 Task: Go to Program & Features. Select Whole Food Market. Add to cart Organic Tomatoes-1. Select Amazon Health. Add to cart Royal Jelly Nutritional Supplements-2. Place order for Dana Mitchell, _x000D_
5440 Windswept Trce_x000D_
Buford, Georgia(GA), 30518, Cell Number (678) 714-9141
Action: Mouse moved to (27, 75)
Screenshot: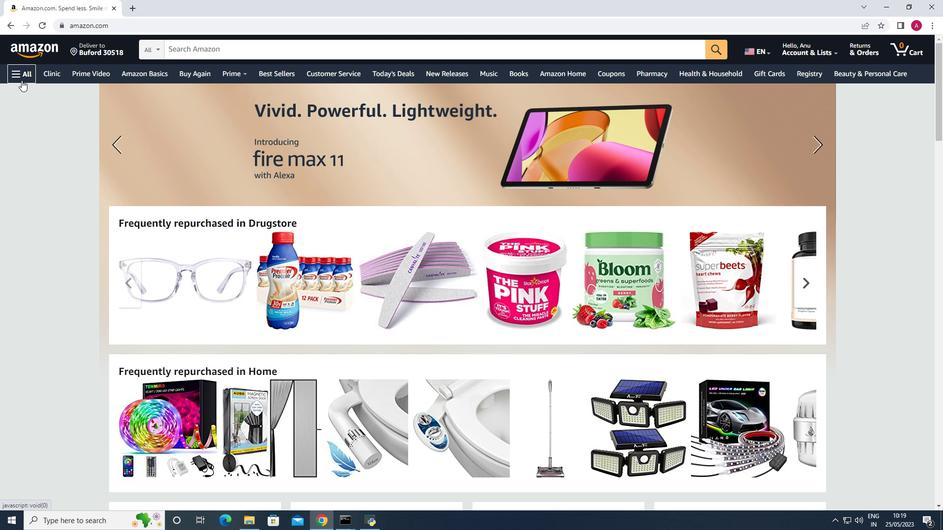
Action: Mouse pressed left at (27, 75)
Screenshot: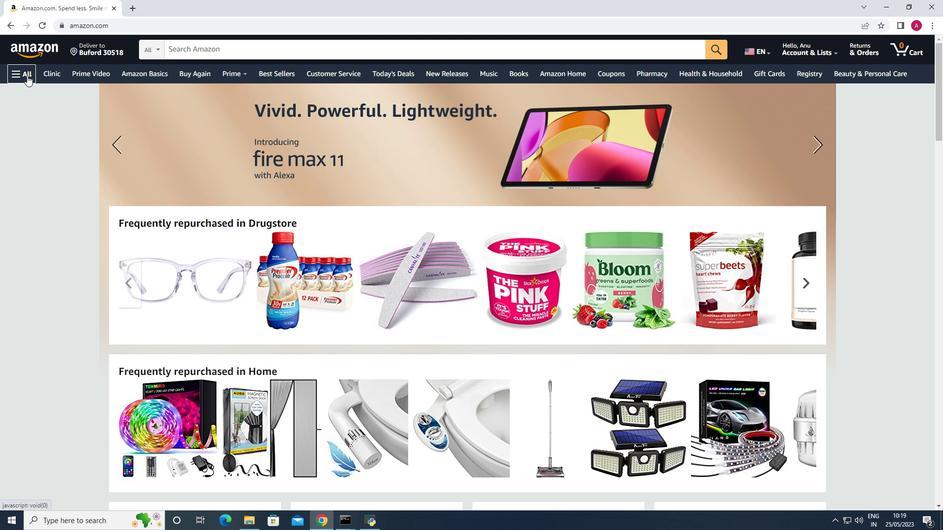 
Action: Mouse moved to (67, 223)
Screenshot: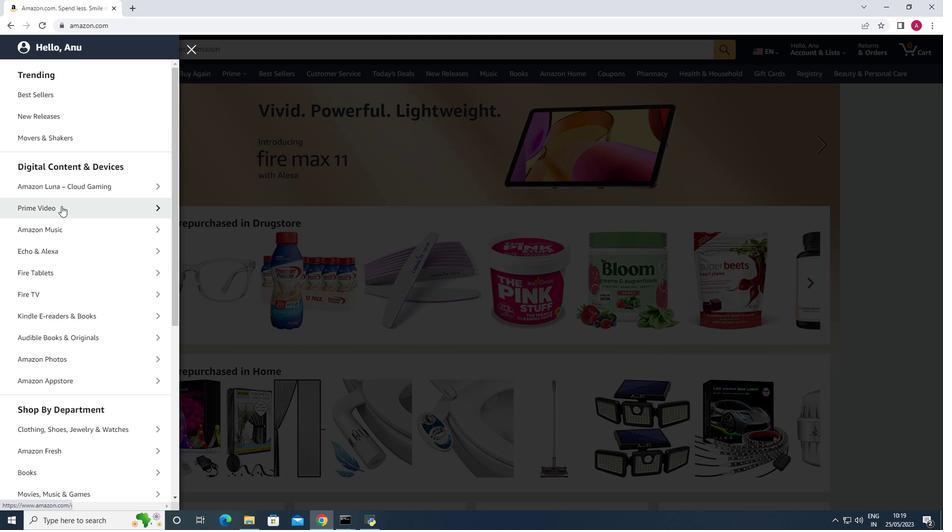 
Action: Mouse scrolled (67, 223) with delta (0, 0)
Screenshot: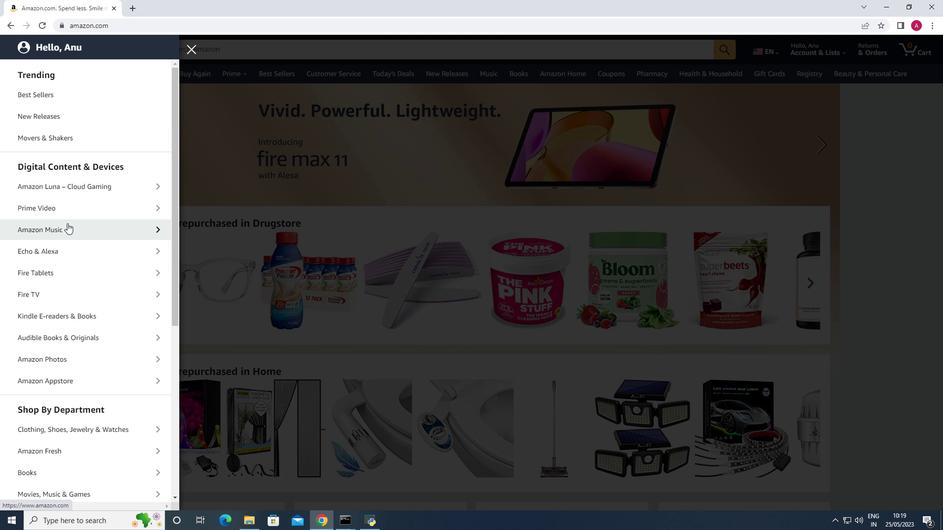 
Action: Mouse scrolled (67, 223) with delta (0, 0)
Screenshot: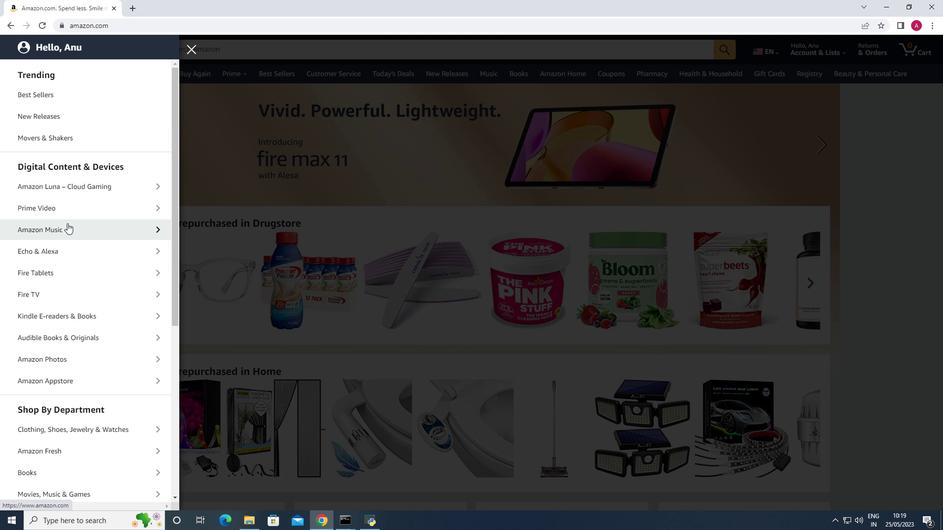 
Action: Mouse scrolled (67, 223) with delta (0, 0)
Screenshot: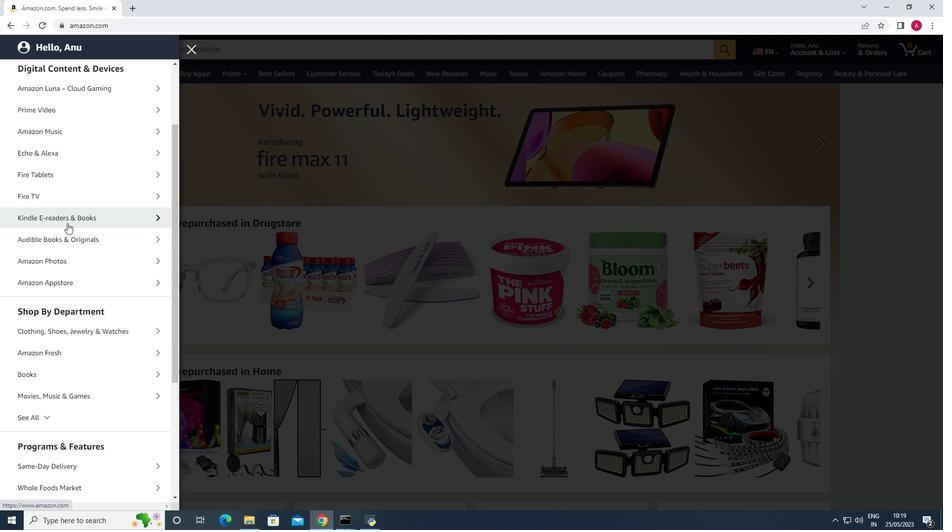 
Action: Mouse scrolled (67, 223) with delta (0, 0)
Screenshot: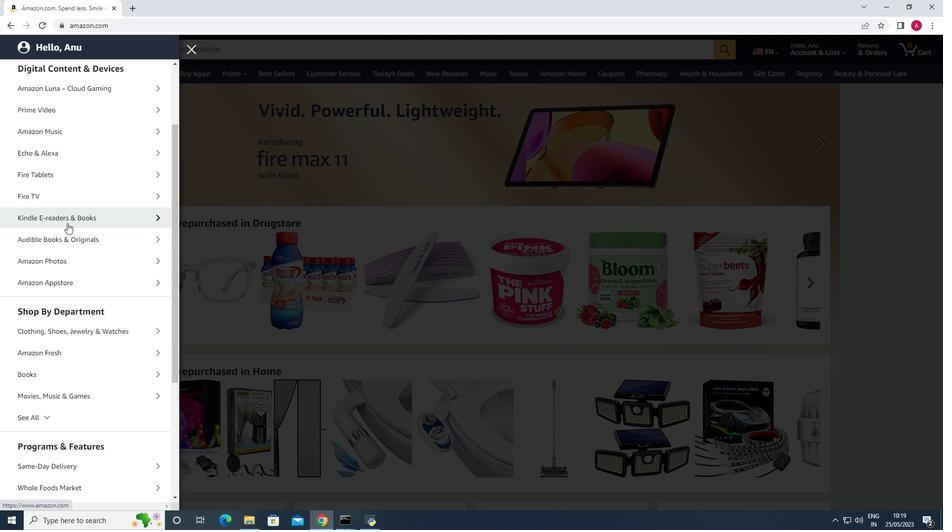 
Action: Mouse scrolled (67, 223) with delta (0, 0)
Screenshot: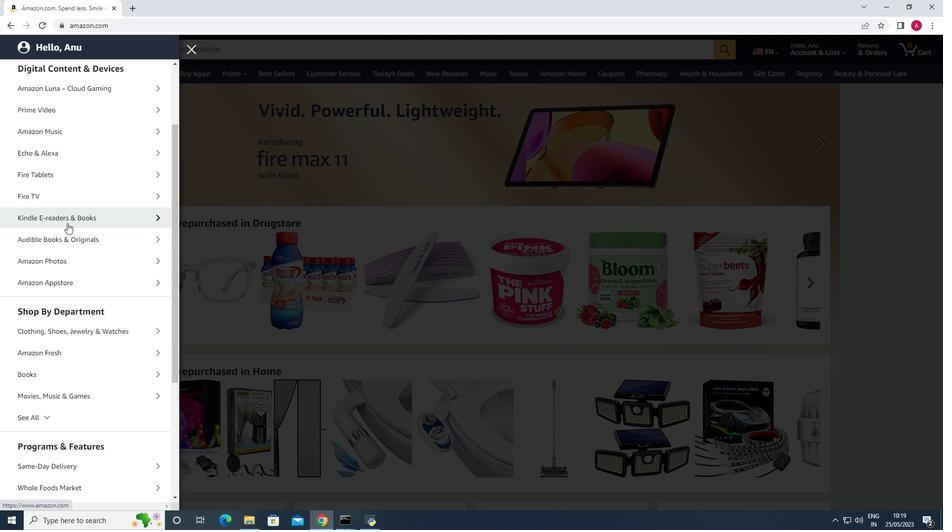 
Action: Mouse moved to (79, 338)
Screenshot: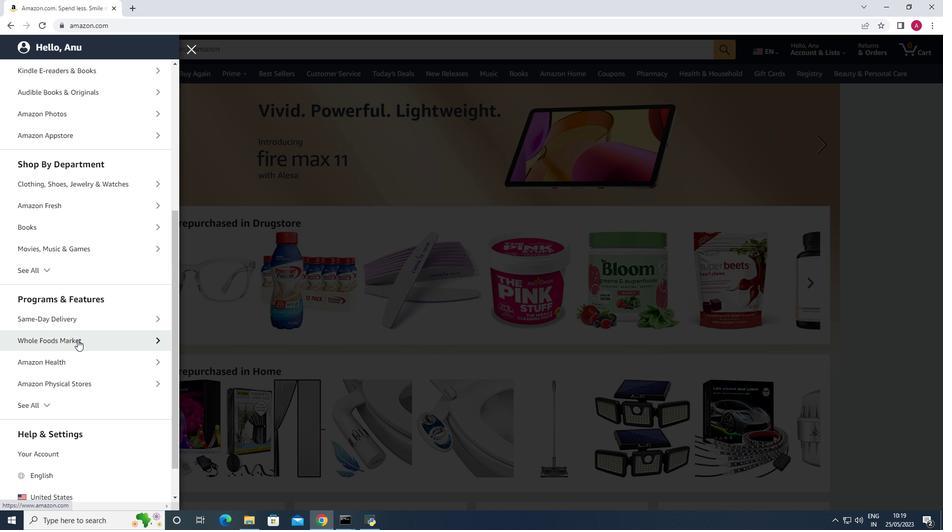 
Action: Mouse pressed left at (79, 338)
Screenshot: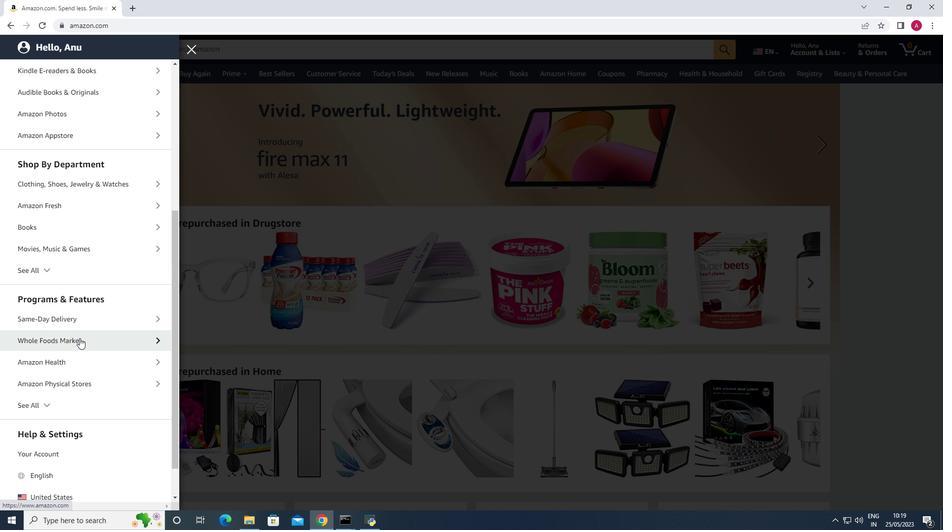 
Action: Mouse moved to (113, 114)
Screenshot: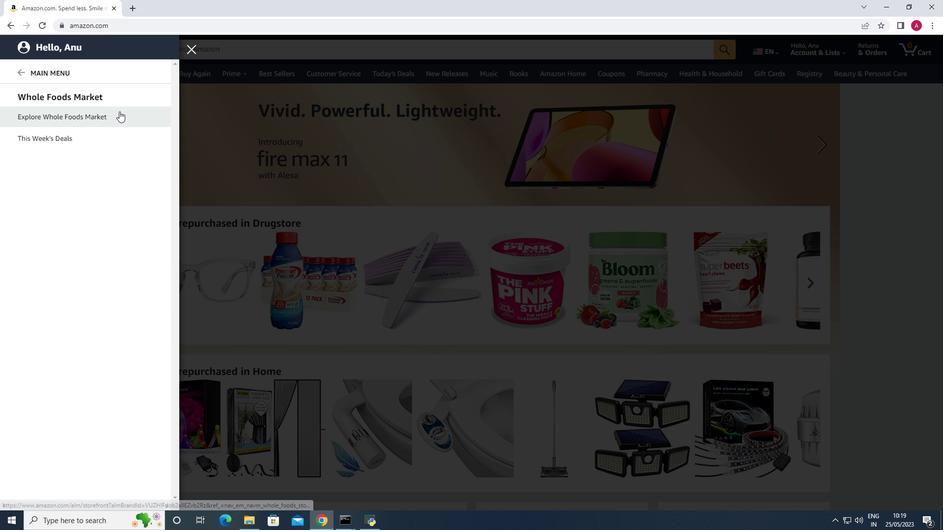 
Action: Mouse pressed left at (113, 114)
Screenshot: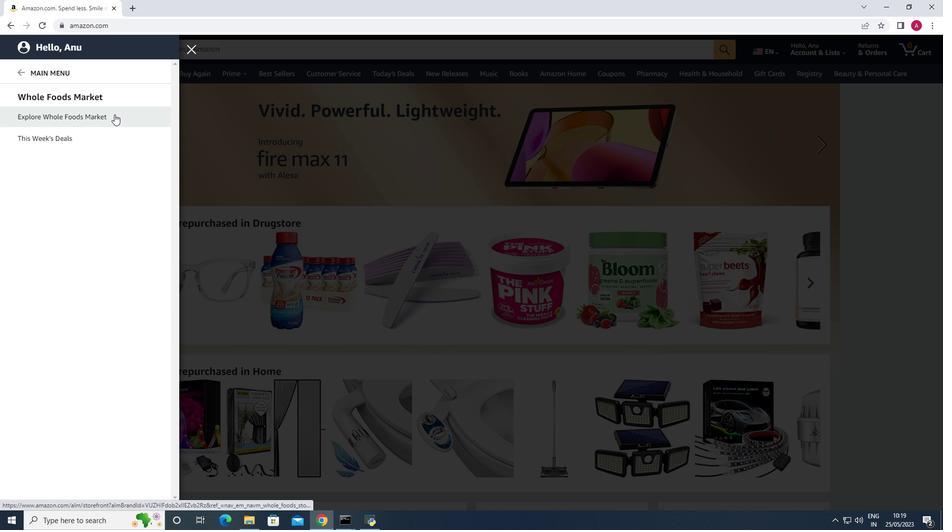 
Action: Mouse moved to (268, 46)
Screenshot: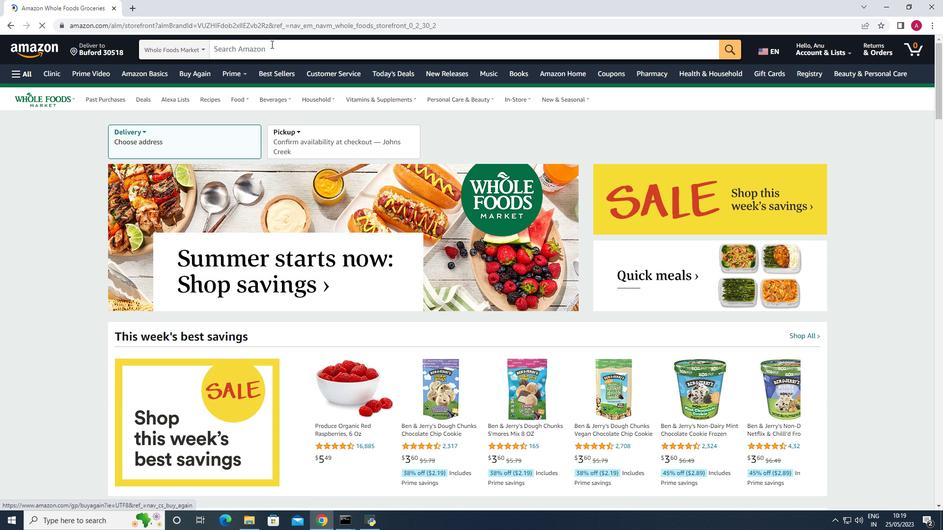 
Action: Mouse pressed left at (268, 46)
Screenshot: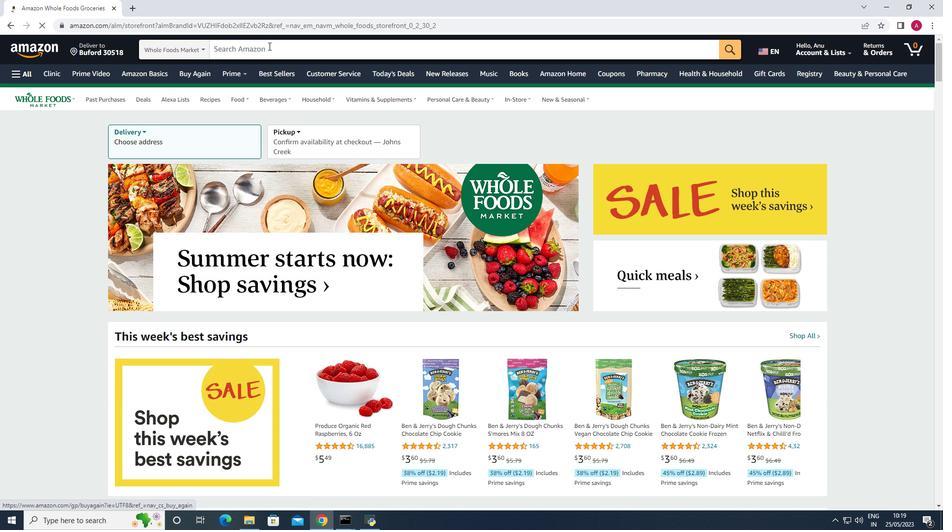 
Action: Mouse moved to (193, 113)
Screenshot: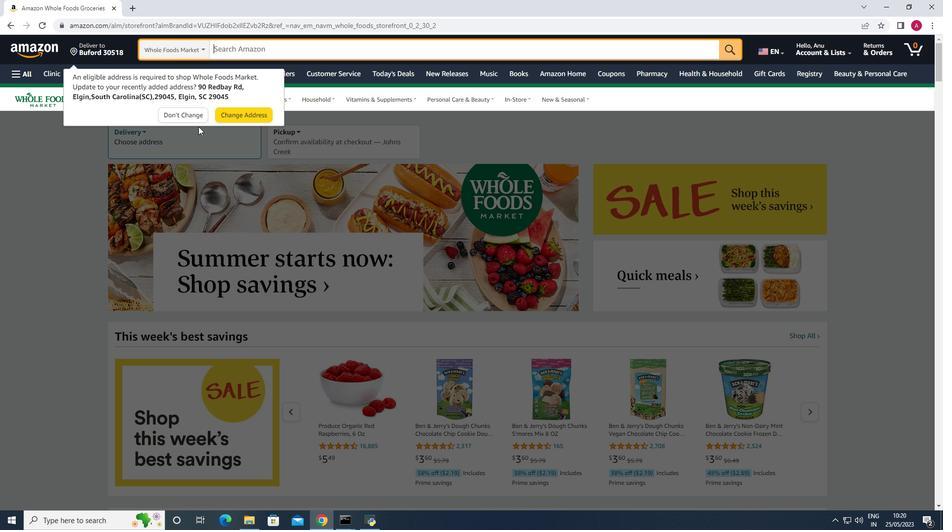 
Action: Mouse pressed left at (193, 113)
Screenshot: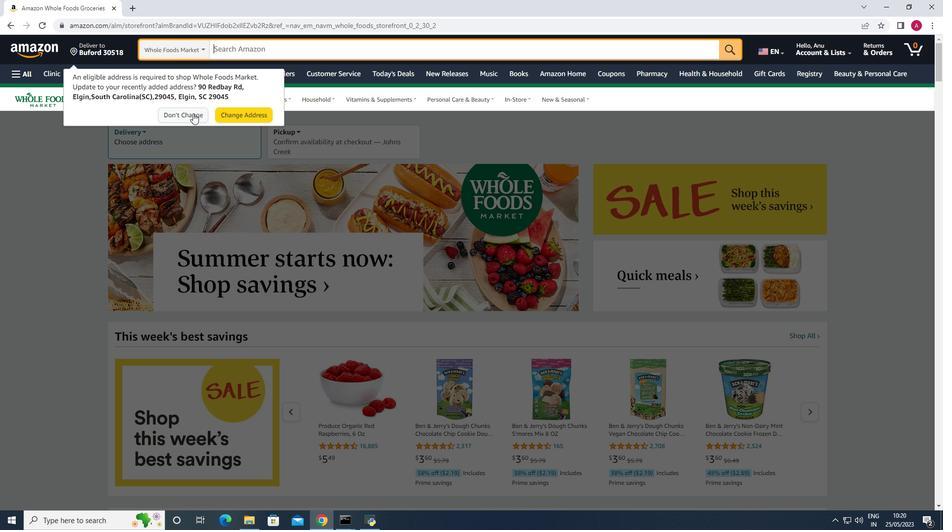 
Action: Mouse moved to (235, 47)
Screenshot: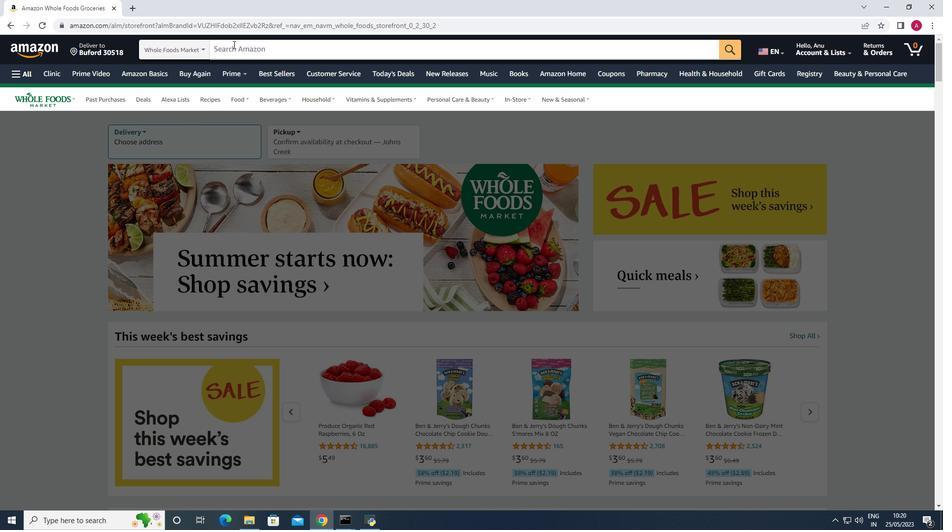 
Action: Mouse pressed left at (235, 47)
Screenshot: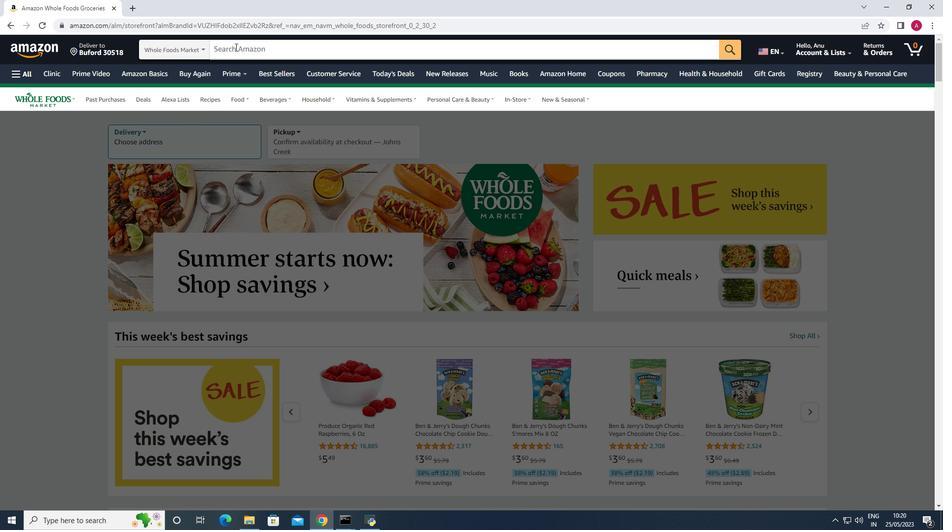 
Action: Key pressed <Key.shift><Key.shift><Key.shift><Key.shift><Key.shift><Key.shift><Key.shift><Key.shift><Key.shift><Key.shift><Key.shift><Key.shift><Key.shift><Key.shift><Key.shift><Key.shift><Key.shift><Key.shift><Key.shift><Key.shift><Key.shift><Key.shift>Organic<Key.space><Key.shift>Tomatoes<Key.enter>
Screenshot: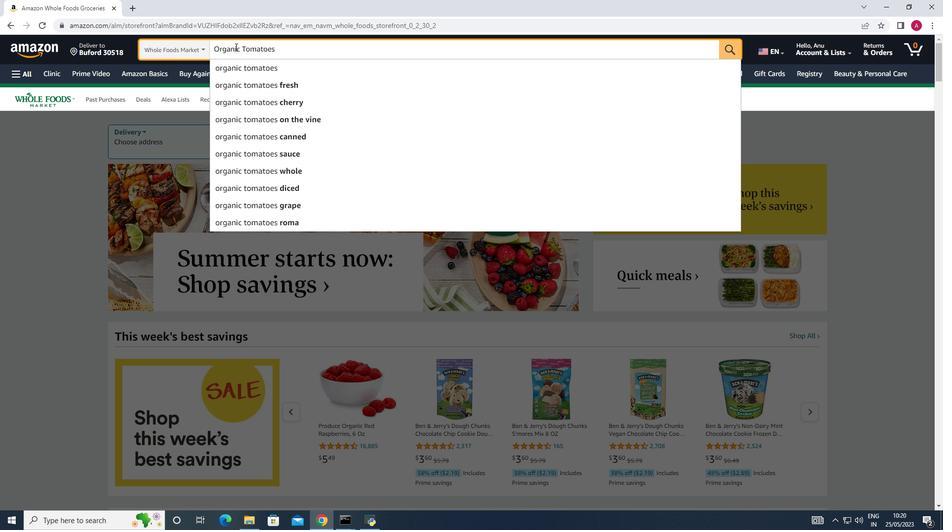 
Action: Mouse moved to (433, 231)
Screenshot: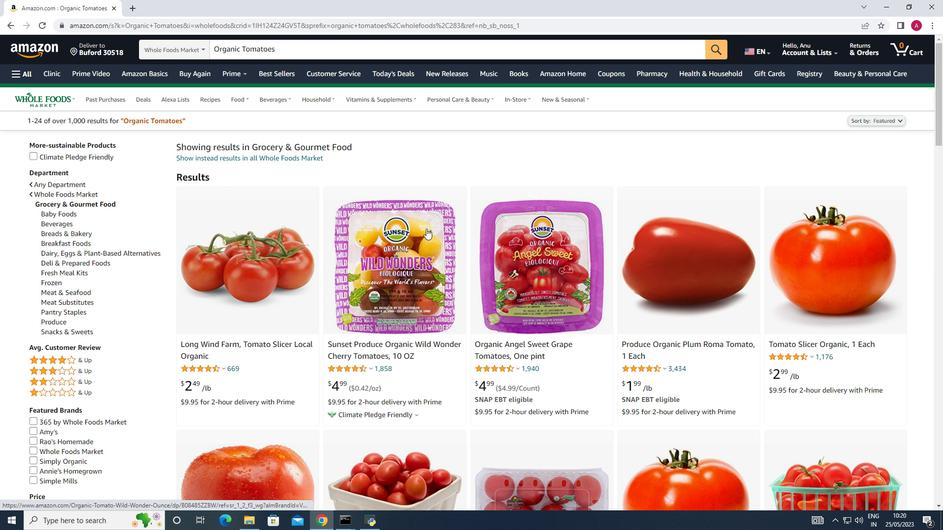 
Action: Mouse scrolled (433, 230) with delta (0, 0)
Screenshot: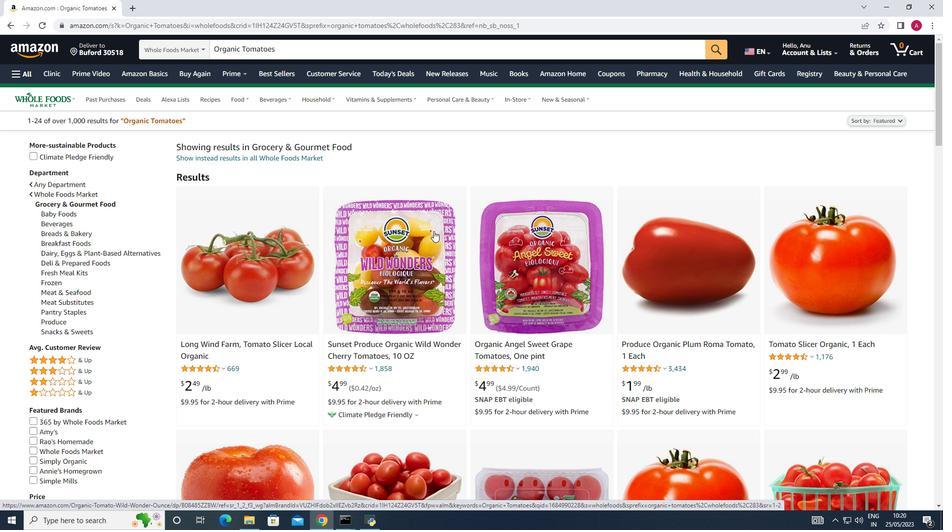 
Action: Mouse scrolled (433, 230) with delta (0, 0)
Screenshot: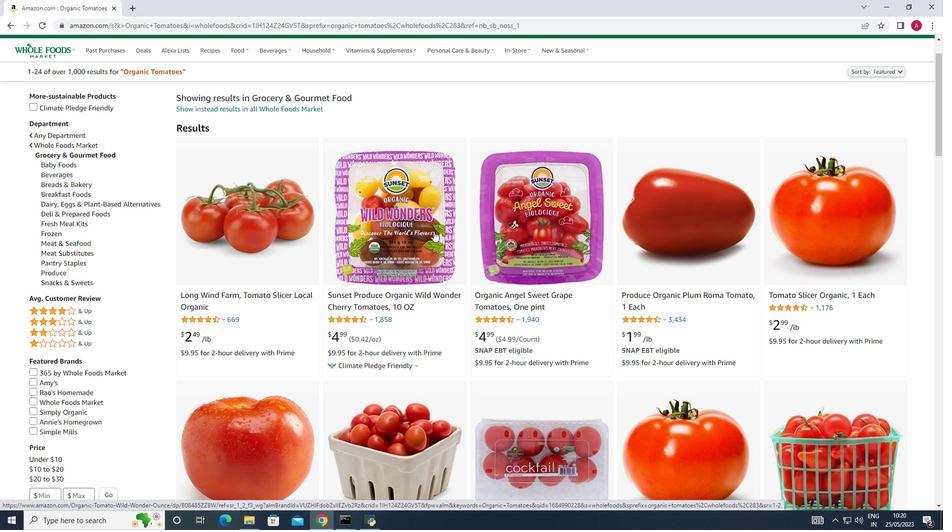 
Action: Mouse moved to (648, 178)
Screenshot: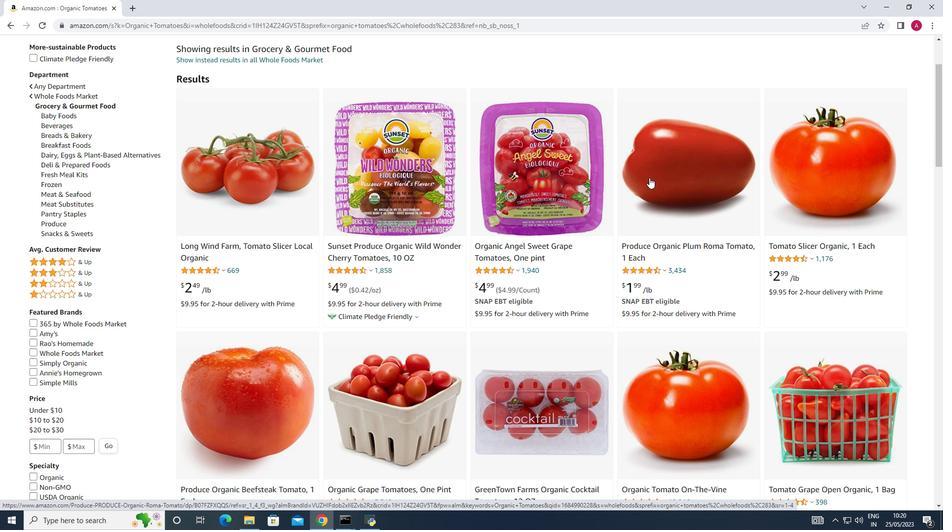 
Action: Mouse scrolled (648, 177) with delta (0, 0)
Screenshot: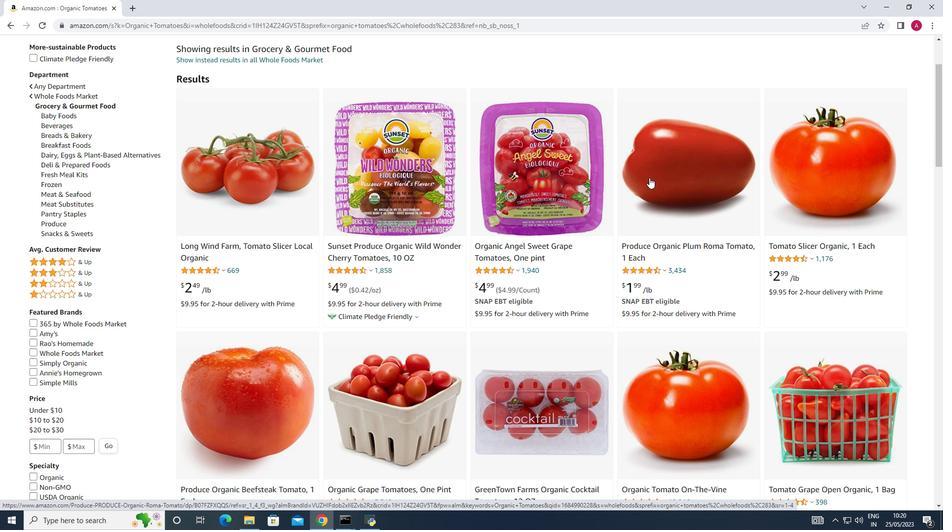 
Action: Mouse moved to (389, 200)
Screenshot: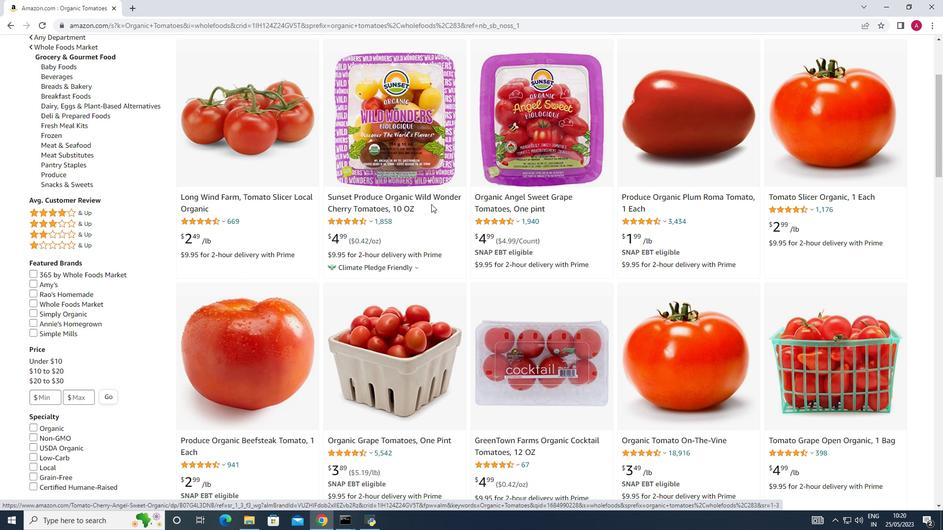 
Action: Mouse scrolled (389, 200) with delta (0, 0)
Screenshot: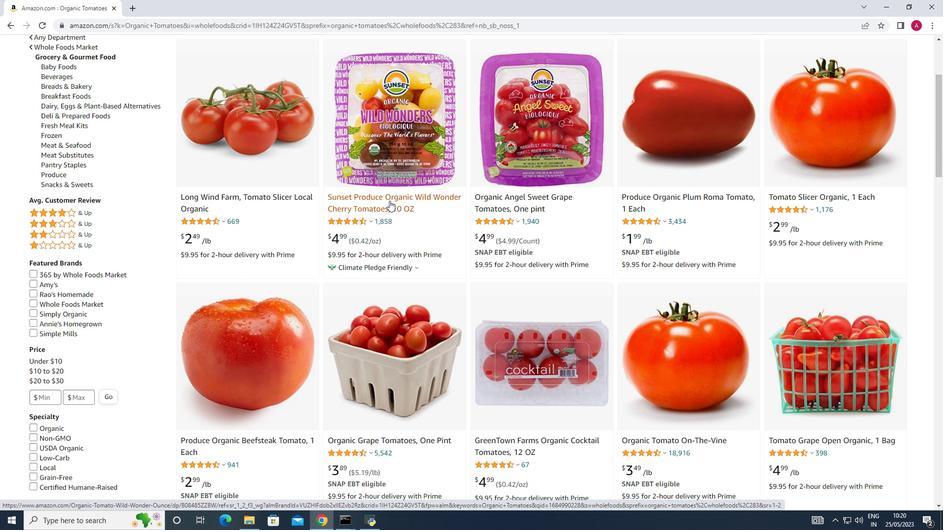 
Action: Mouse moved to (686, 291)
Screenshot: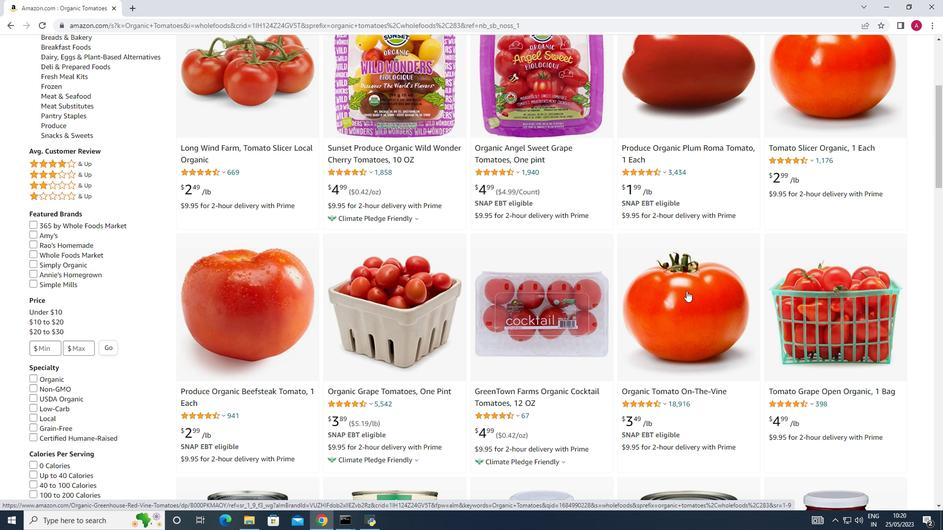 
Action: Mouse pressed left at (686, 291)
Screenshot: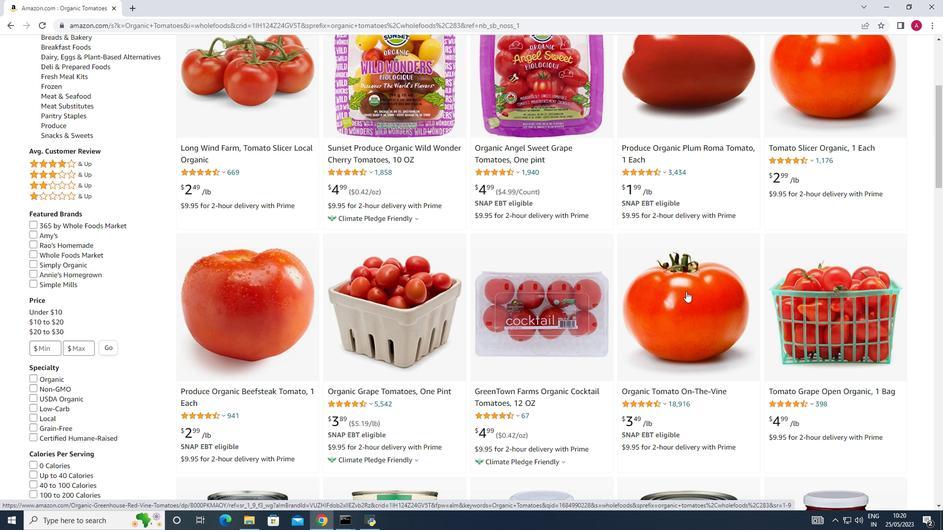 
Action: Mouse moved to (482, 205)
Screenshot: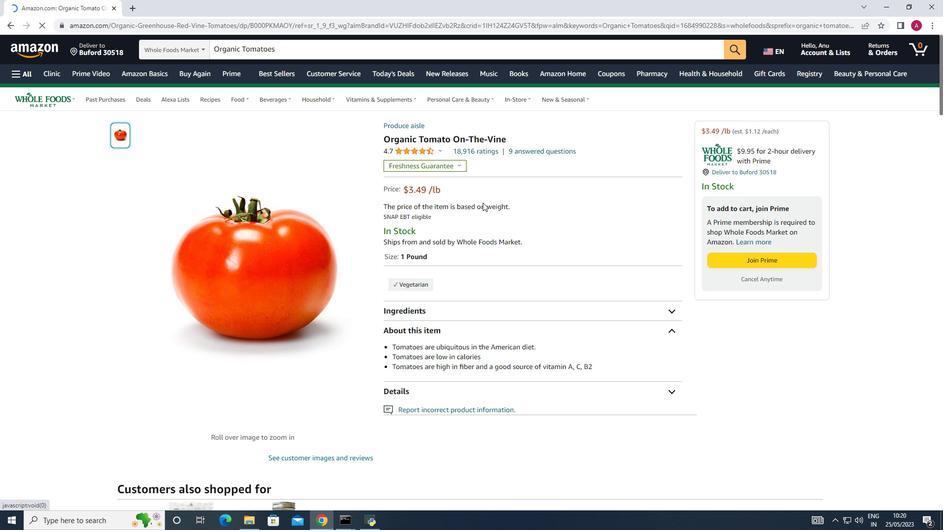 
Action: Mouse scrolled (482, 204) with delta (0, 0)
Screenshot: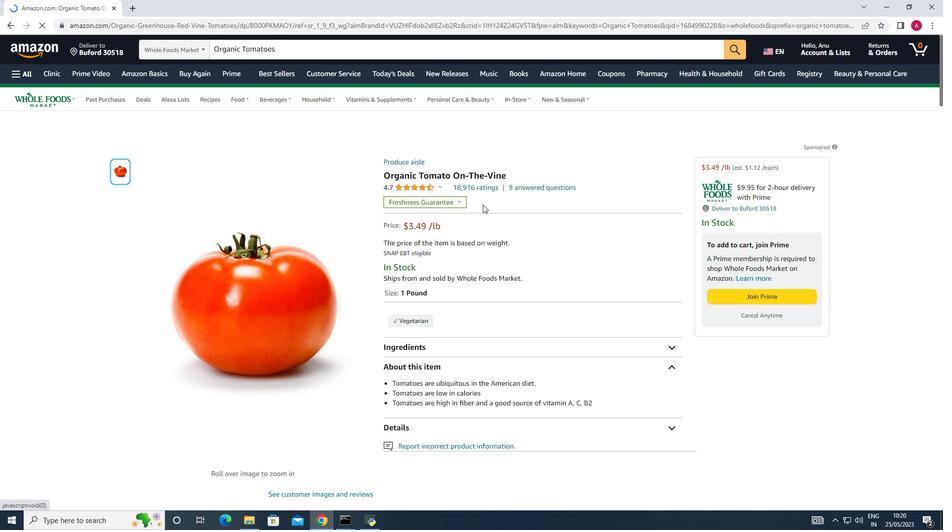 
Action: Mouse scrolled (482, 204) with delta (0, 0)
Screenshot: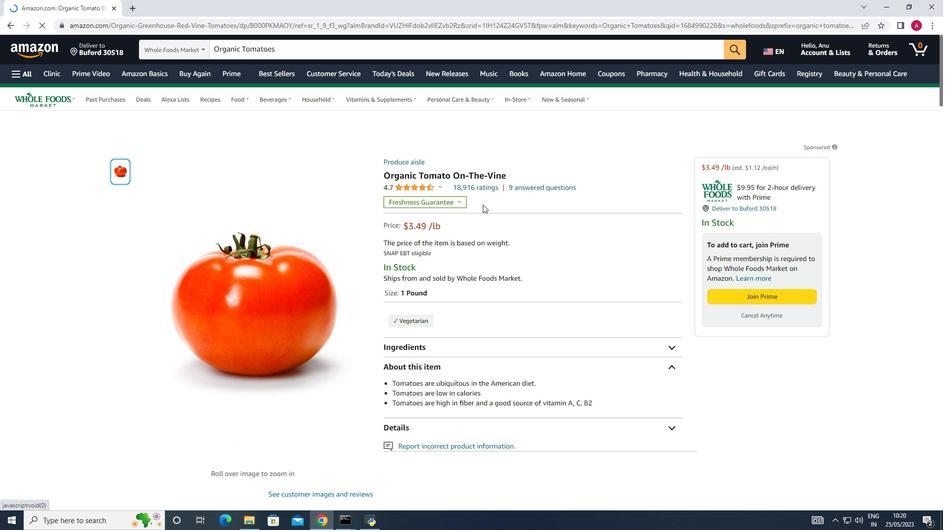 
Action: Mouse scrolled (482, 204) with delta (0, 0)
Screenshot: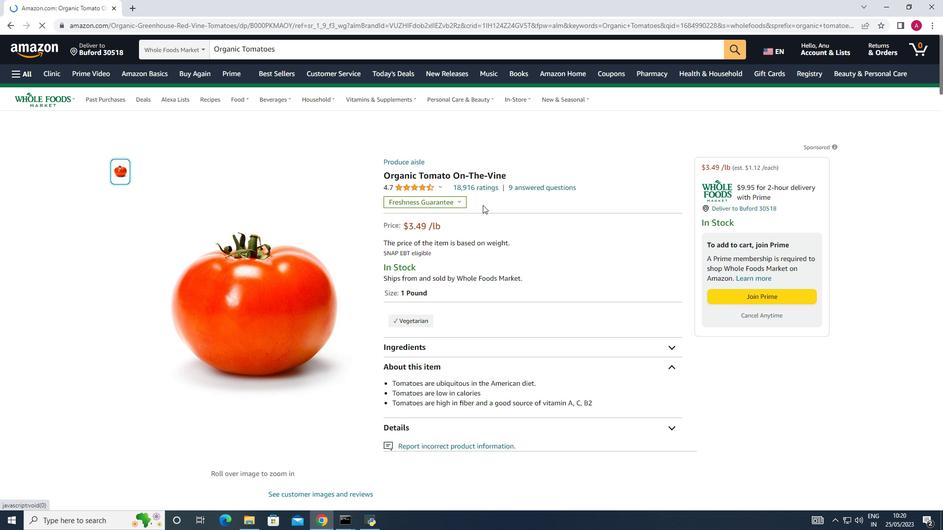 
Action: Mouse moved to (478, 259)
Screenshot: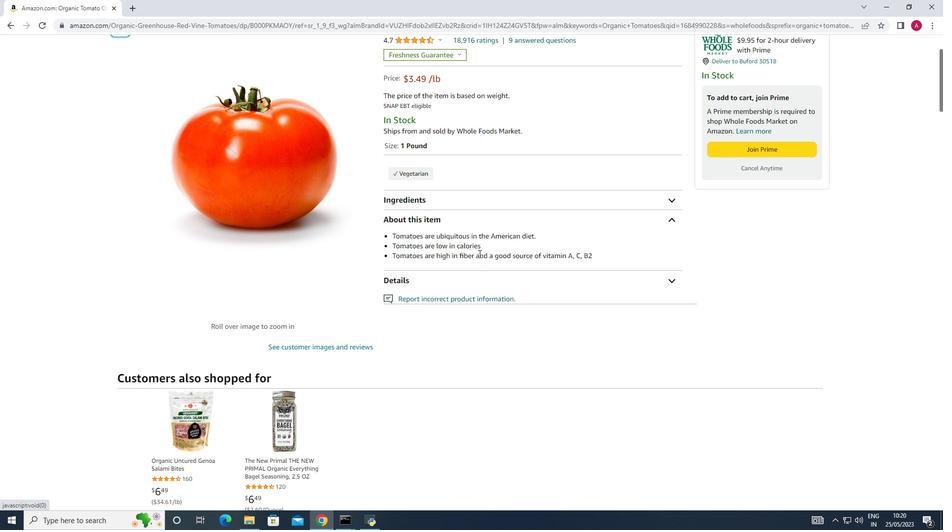 
Action: Mouse scrolled (478, 260) with delta (0, 0)
Screenshot: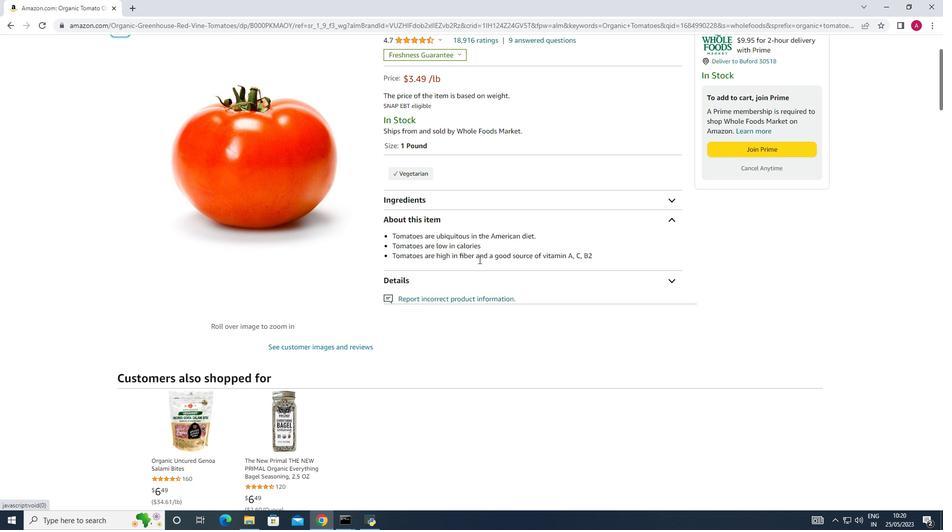 
Action: Mouse scrolled (478, 260) with delta (0, 0)
Screenshot: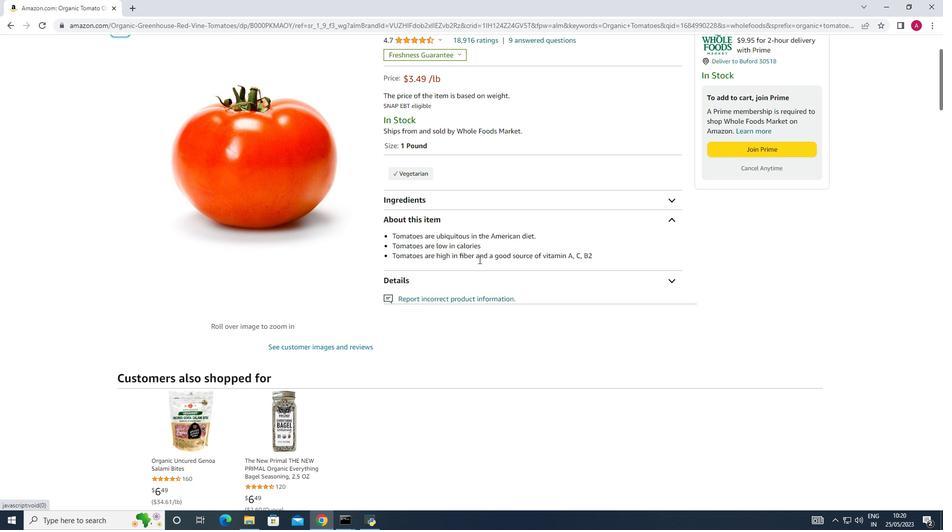 
Action: Mouse scrolled (478, 260) with delta (0, 0)
Screenshot: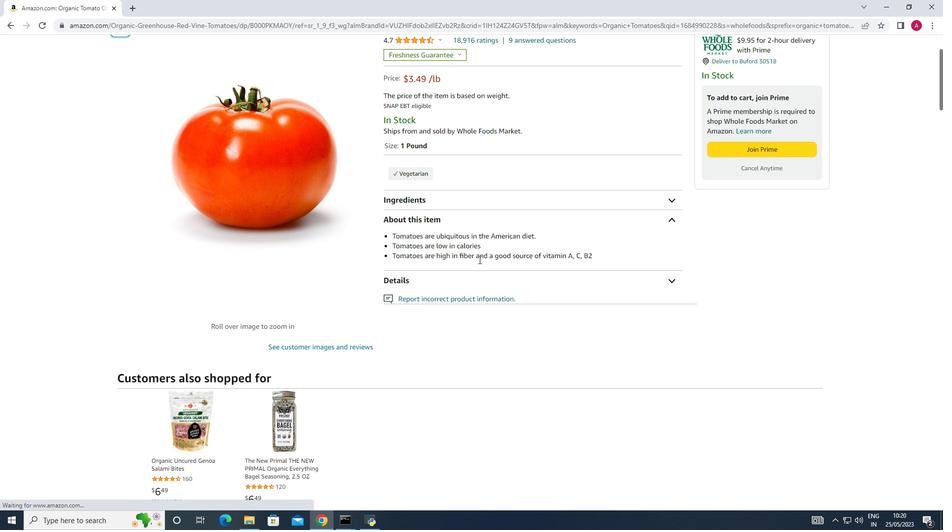 
Action: Mouse scrolled (478, 260) with delta (0, 0)
Screenshot: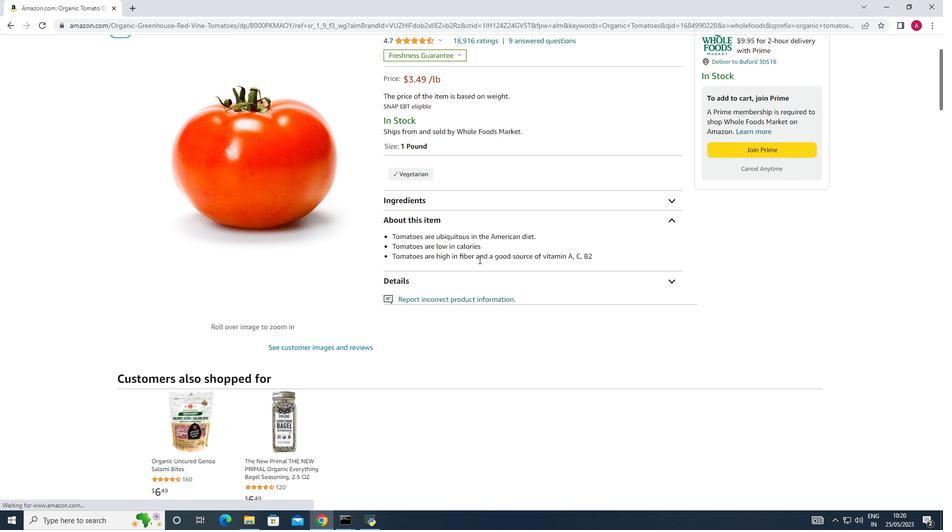 
Action: Mouse scrolled (478, 260) with delta (0, 0)
Screenshot: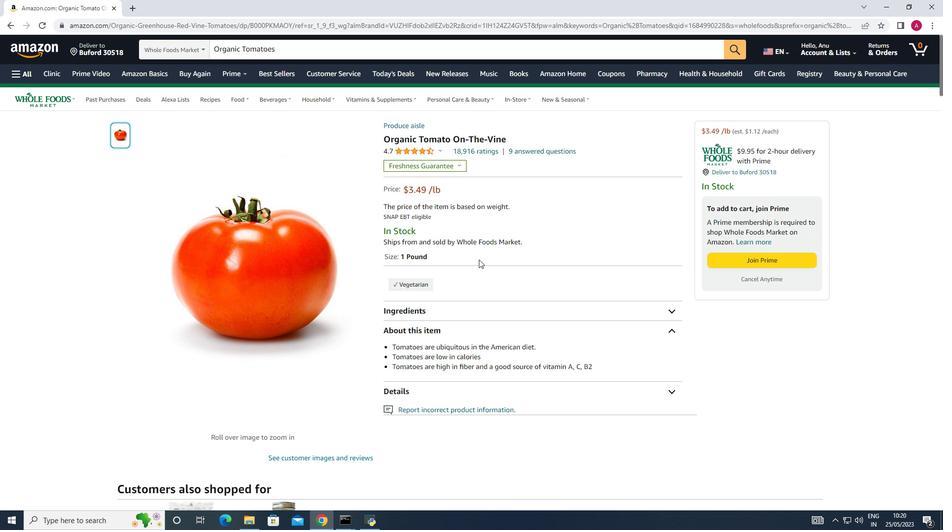 
Action: Mouse scrolled (478, 260) with delta (0, 0)
Screenshot: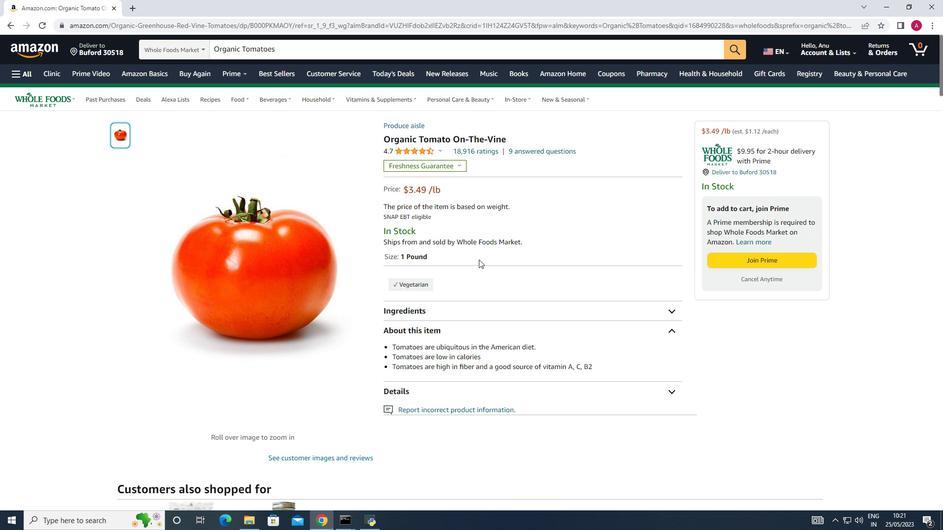 
Action: Mouse moved to (639, 251)
Screenshot: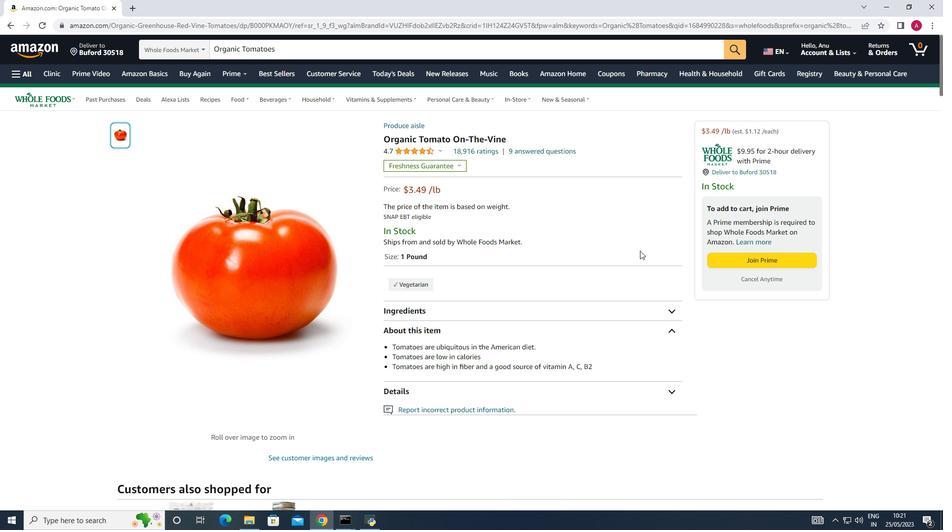 
